 Task: Schedule a meeting for the educational technology talk.
Action: Mouse moved to (76, 91)
Screenshot: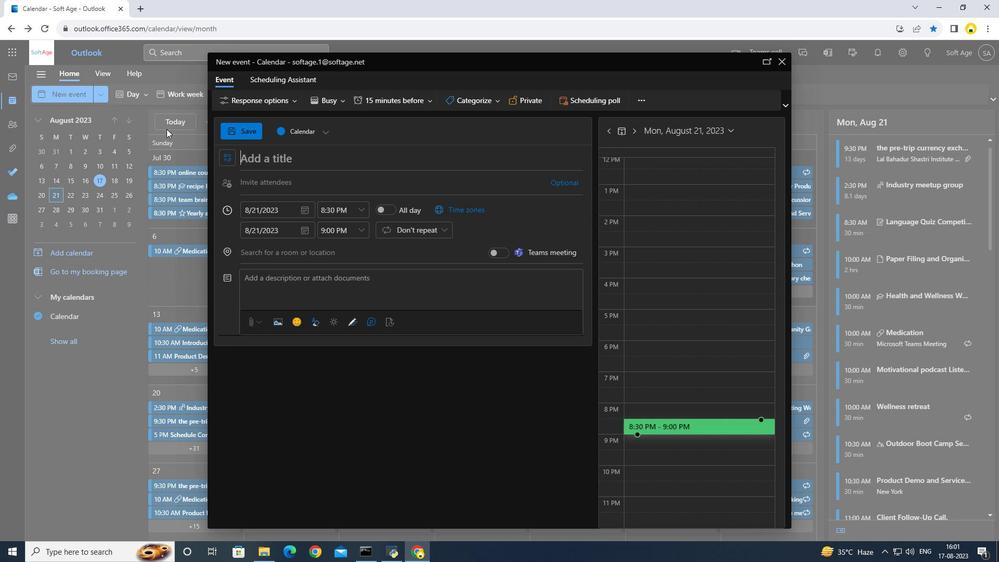 
Action: Mouse pressed left at (76, 91)
Screenshot: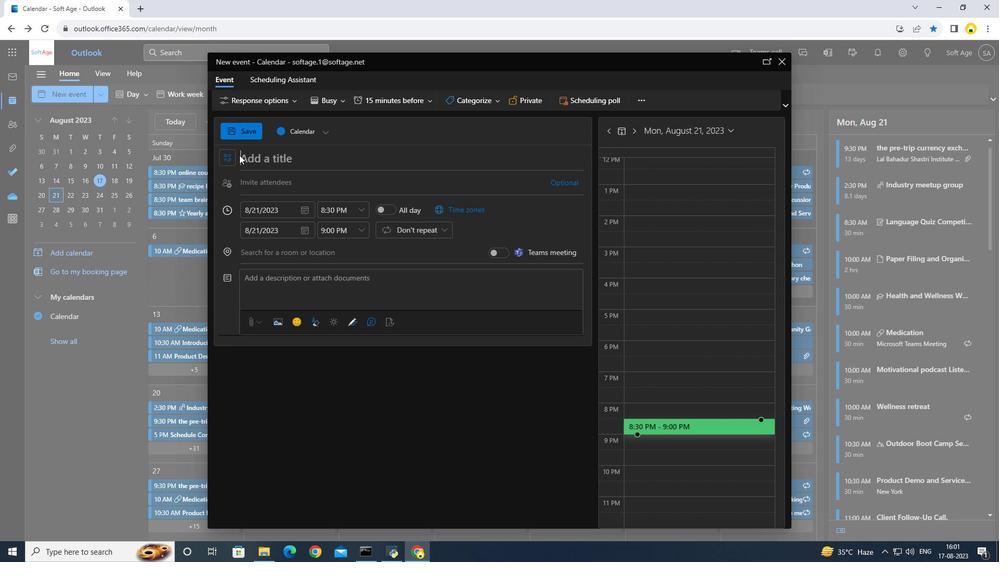 
Action: Mouse moved to (273, 157)
Screenshot: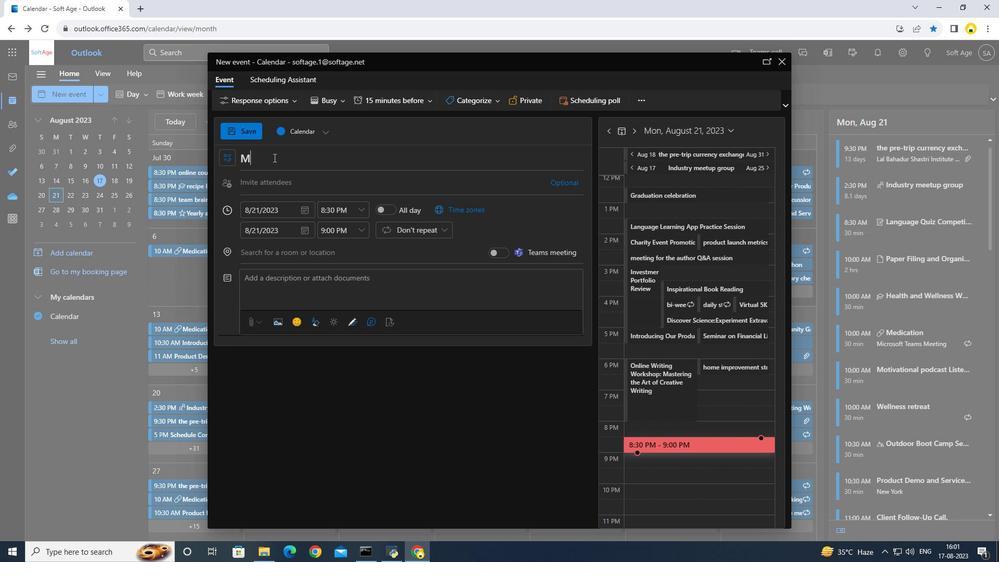
Action: Key pressed <Key.caps_lock>M<Key.caps_lock>eeting<Key.space>for<Key.space>the<Key.space>educational<Key.space>technology<Key.space>talk
Screenshot: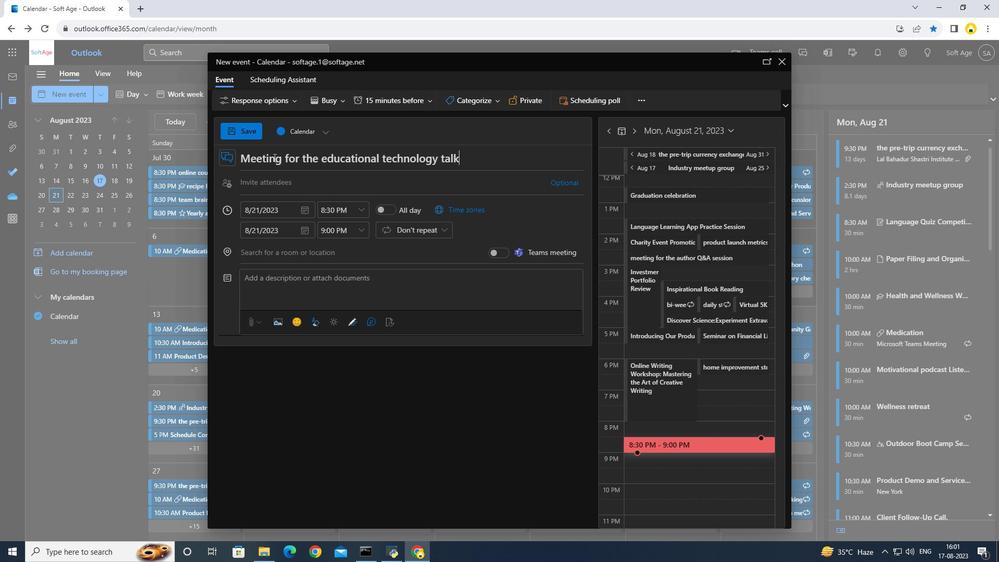 
Action: Mouse moved to (363, 213)
Screenshot: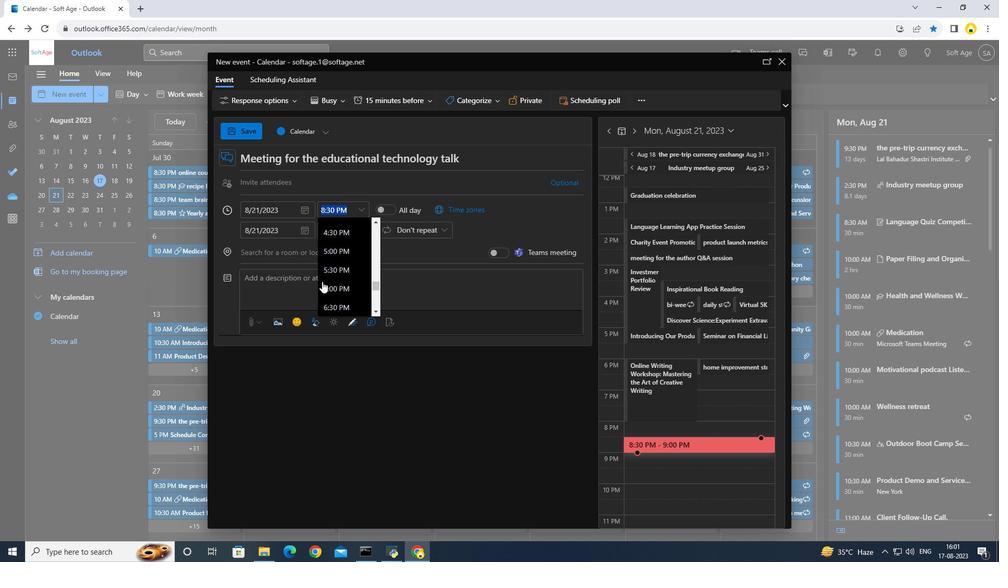 
Action: Mouse pressed left at (363, 213)
Screenshot: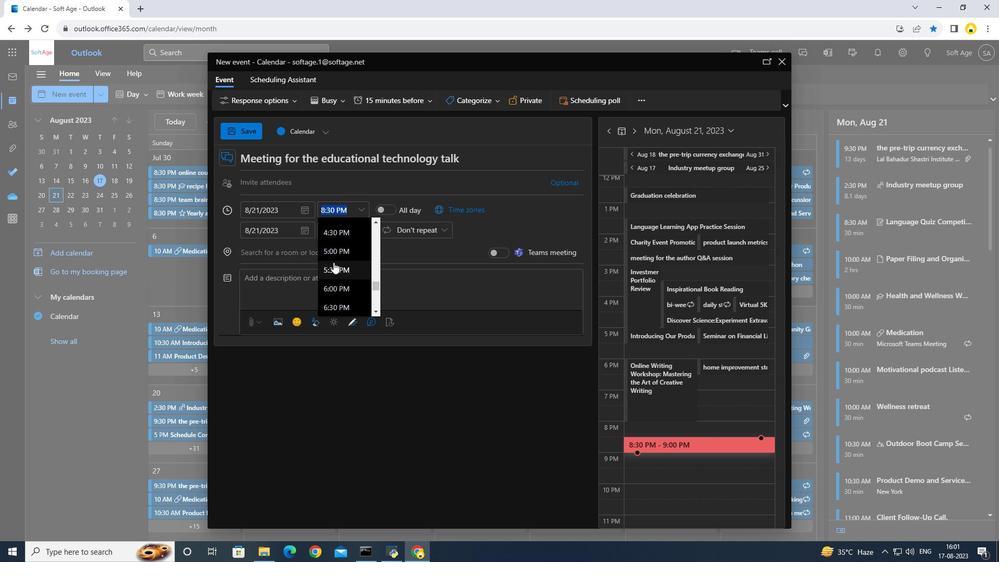 
Action: Mouse moved to (322, 281)
Screenshot: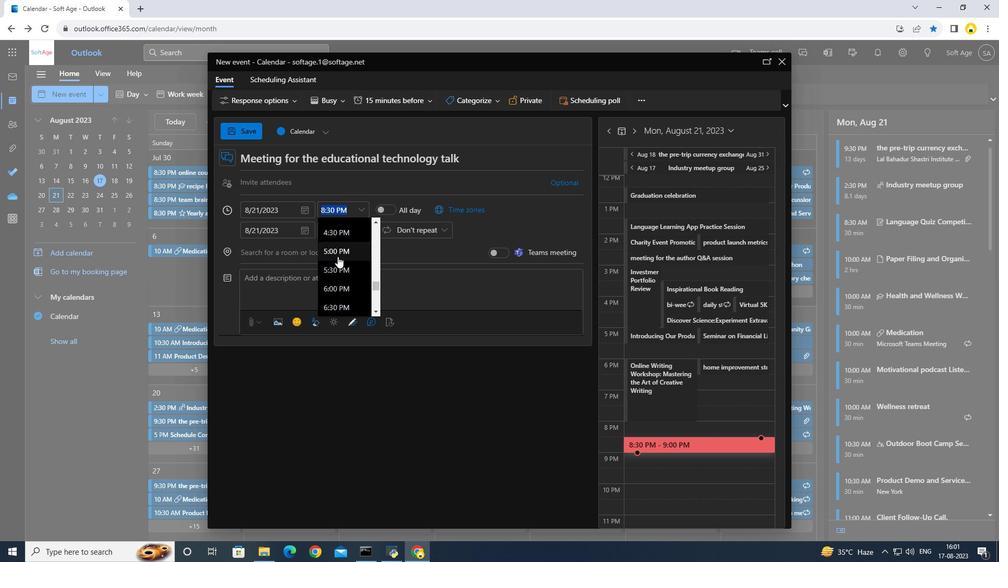 
Action: Mouse scrolled (322, 282) with delta (0, 0)
Screenshot: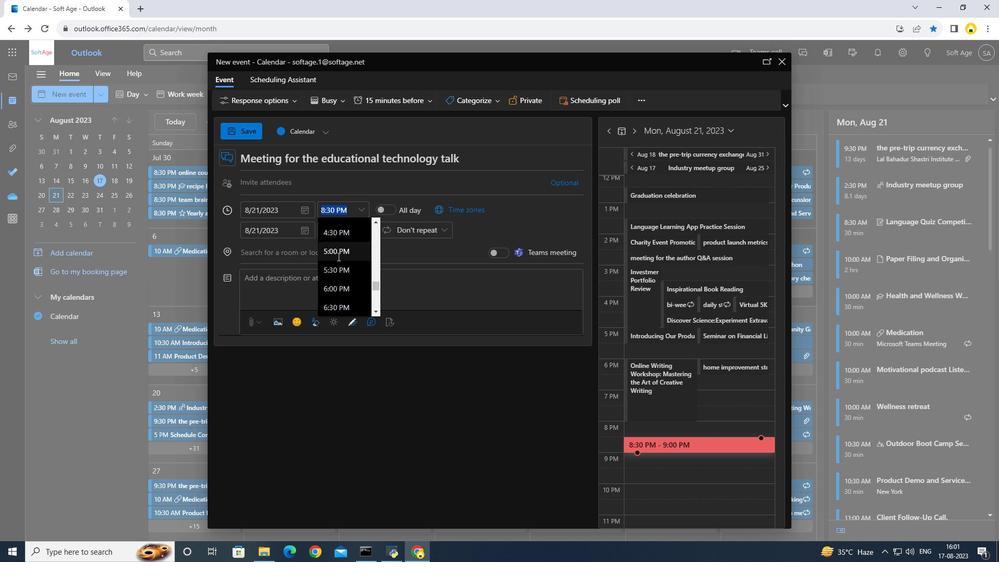 
Action: Mouse scrolled (322, 282) with delta (0, 0)
Screenshot: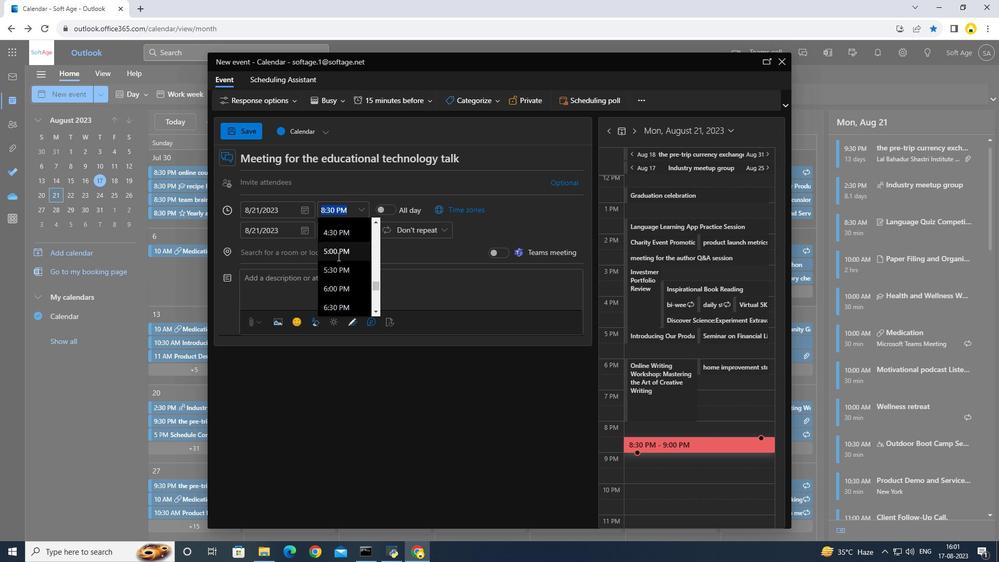 
Action: Mouse scrolled (322, 282) with delta (0, 0)
Screenshot: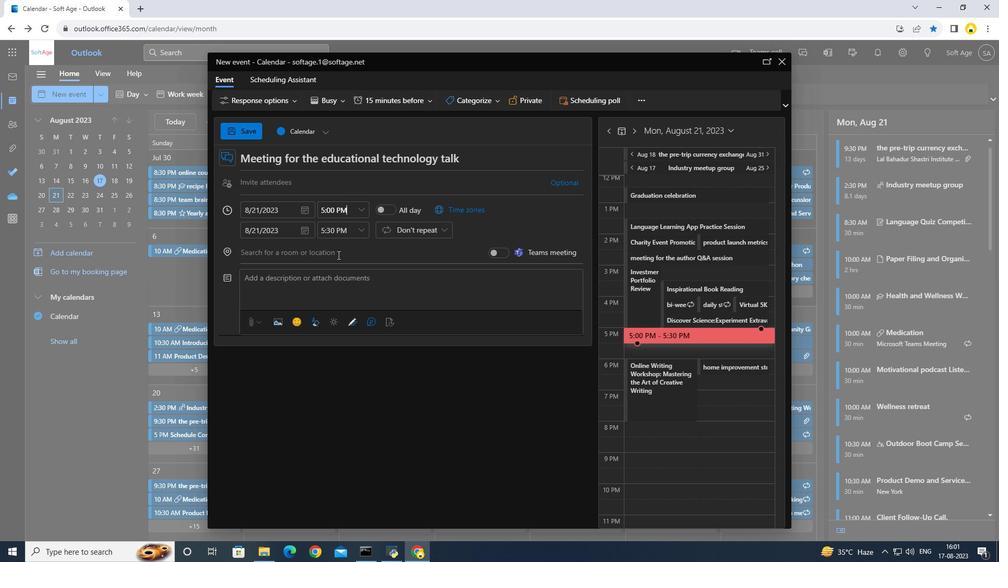 
Action: Mouse moved to (337, 256)
Screenshot: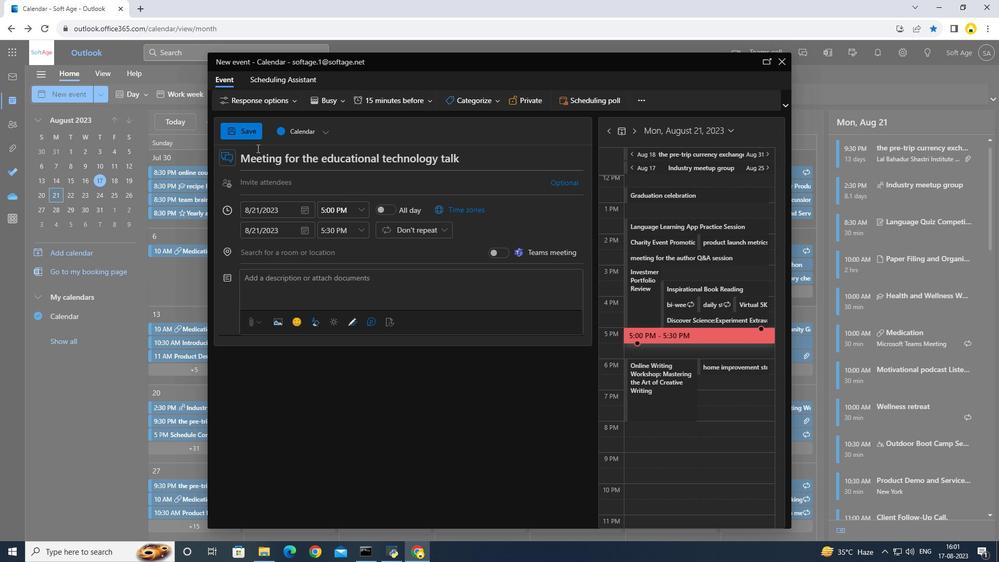 
Action: Mouse pressed left at (337, 256)
Screenshot: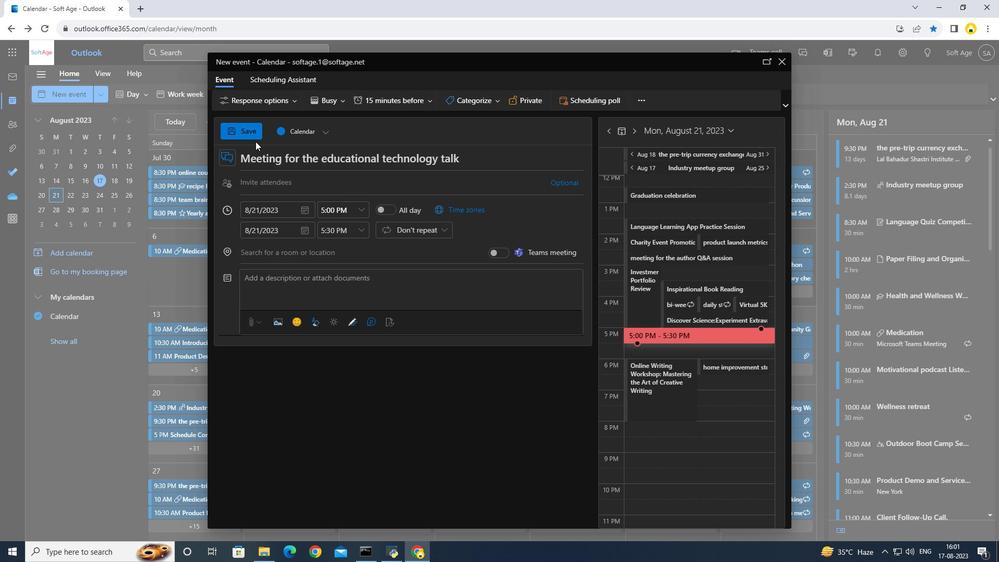
Action: Mouse moved to (243, 126)
Screenshot: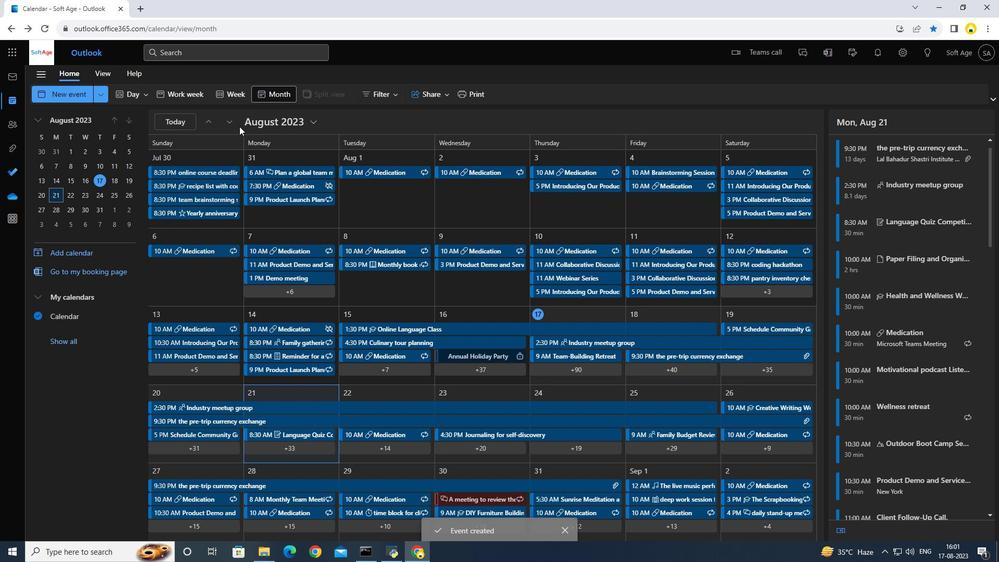 
Action: Mouse pressed left at (243, 126)
Screenshot: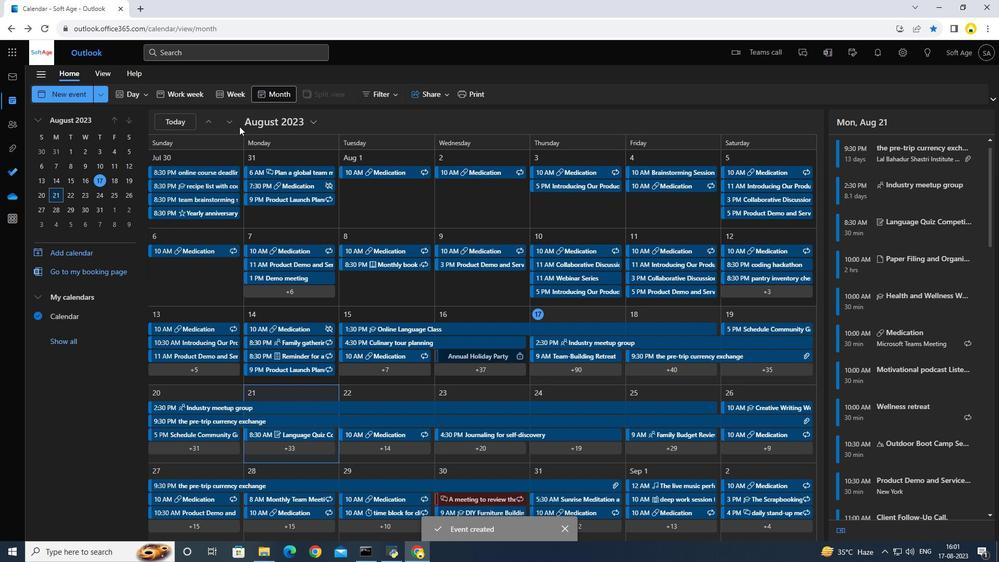 
Action: Mouse moved to (239, 126)
Screenshot: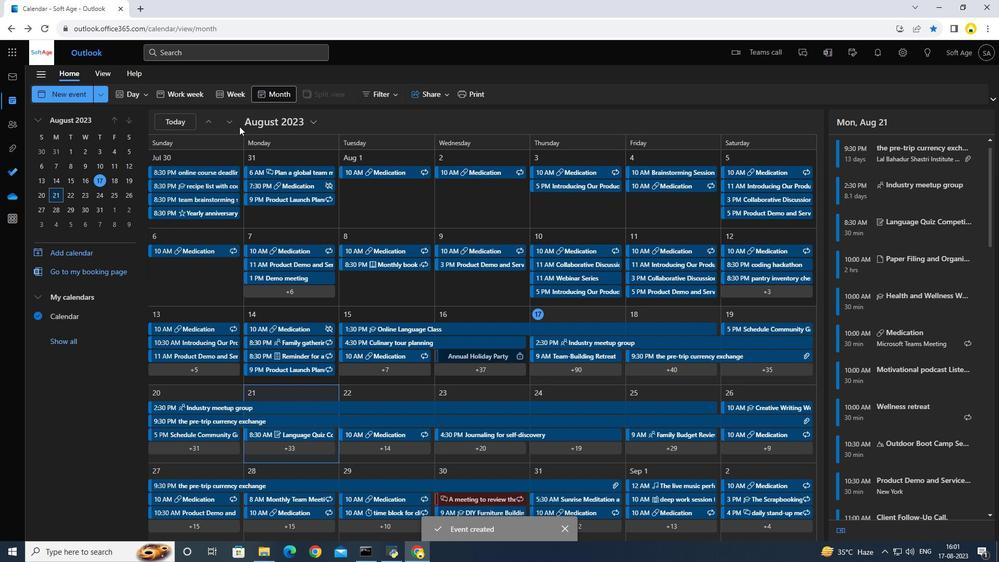 
